 Task: Add the task  Implement a chatbot for customer support to the section Code Cowboys in the project TricklePlan and add a Due Date to the respective task as 2023/11/16.
Action: Mouse moved to (74, 336)
Screenshot: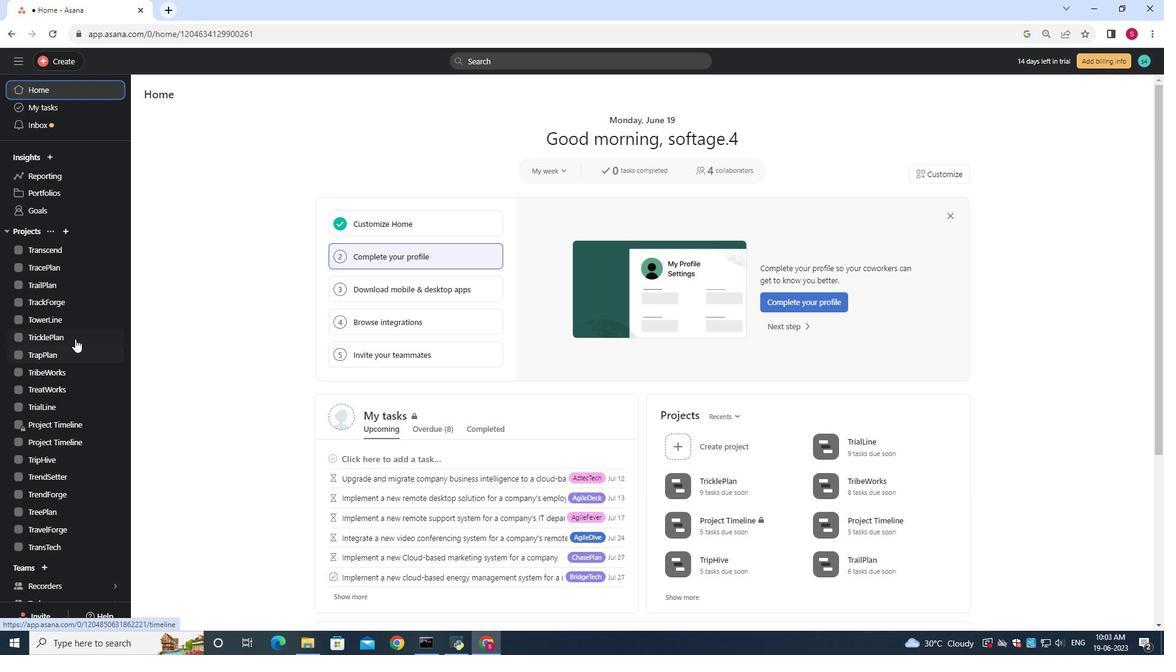 
Action: Mouse pressed left at (74, 336)
Screenshot: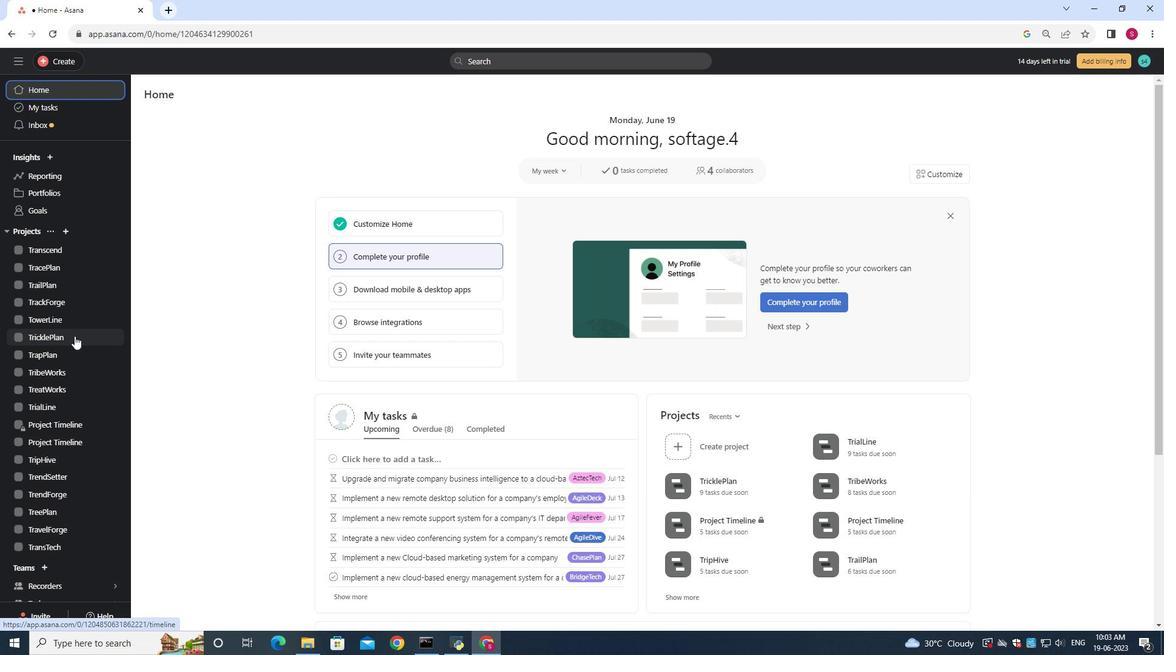 
Action: Mouse moved to (408, 271)
Screenshot: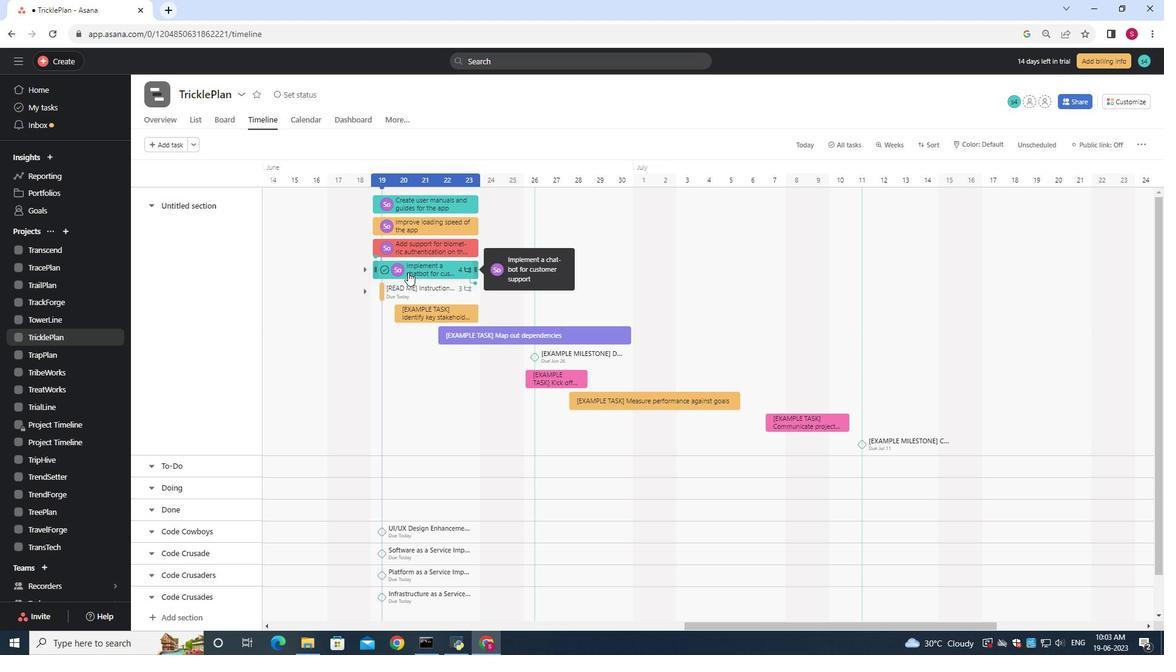 
Action: Mouse pressed left at (408, 271)
Screenshot: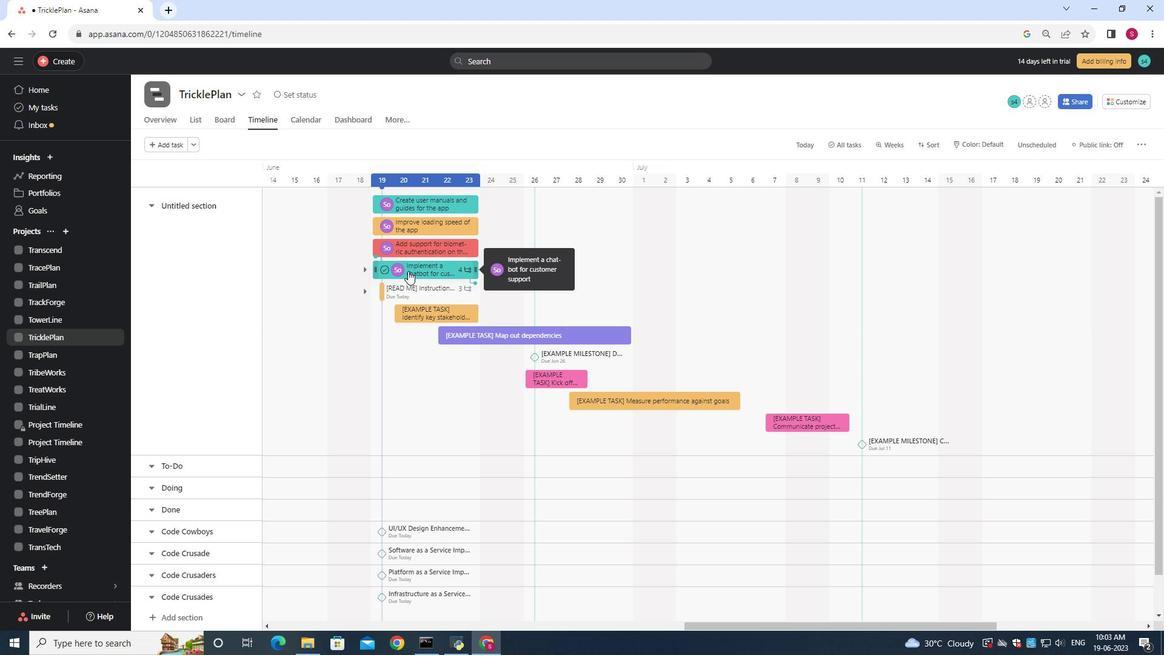 
Action: Mouse moved to (326, 509)
Screenshot: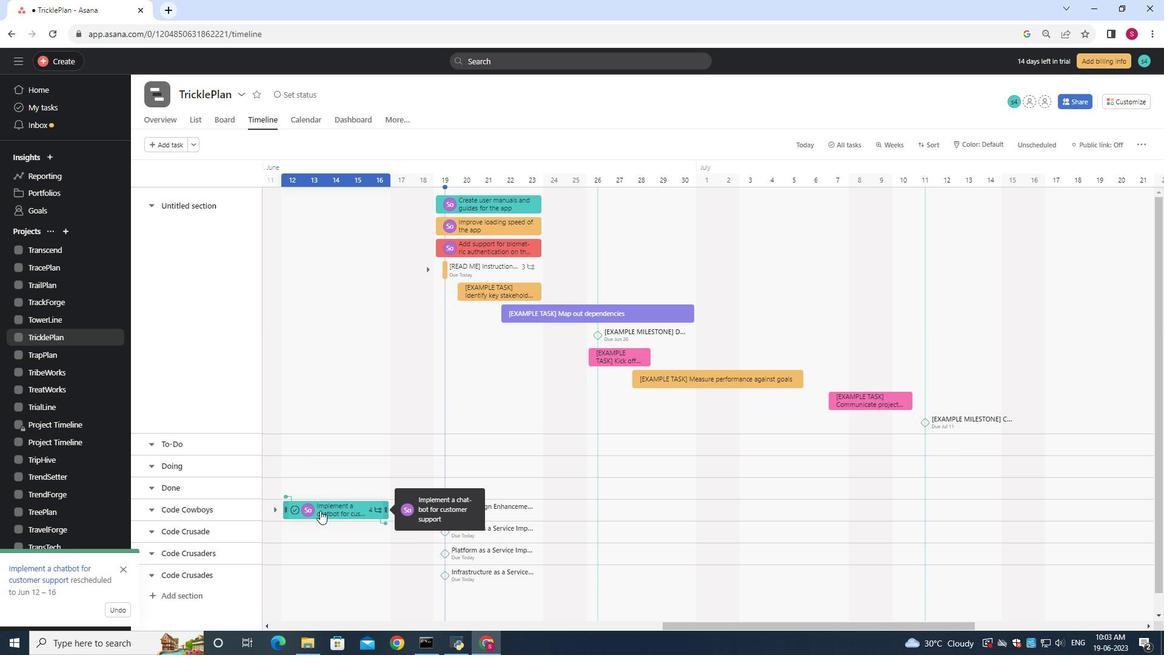 
Action: Mouse pressed left at (326, 509)
Screenshot: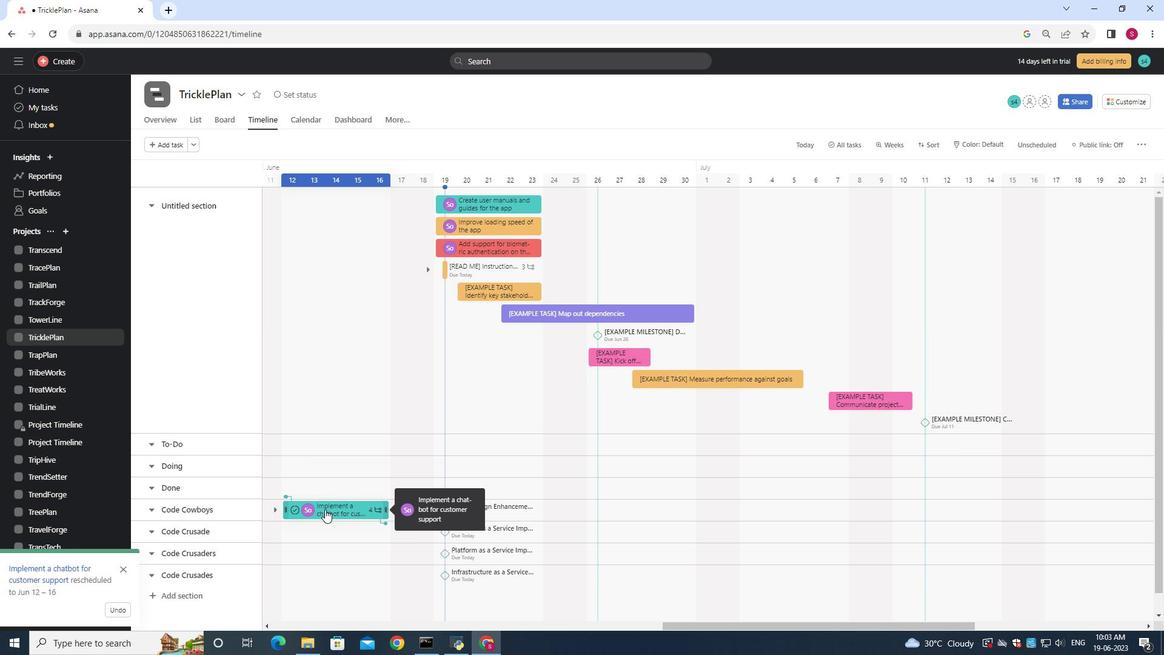 
Action: Mouse moved to (943, 224)
Screenshot: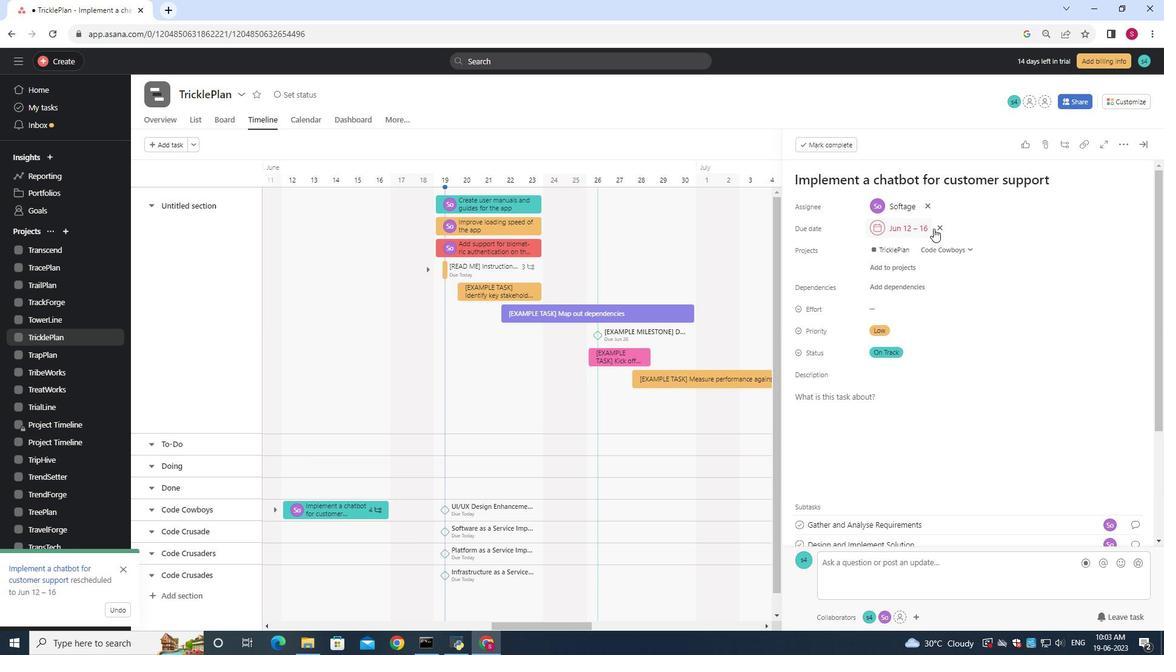 
Action: Mouse pressed left at (943, 224)
Screenshot: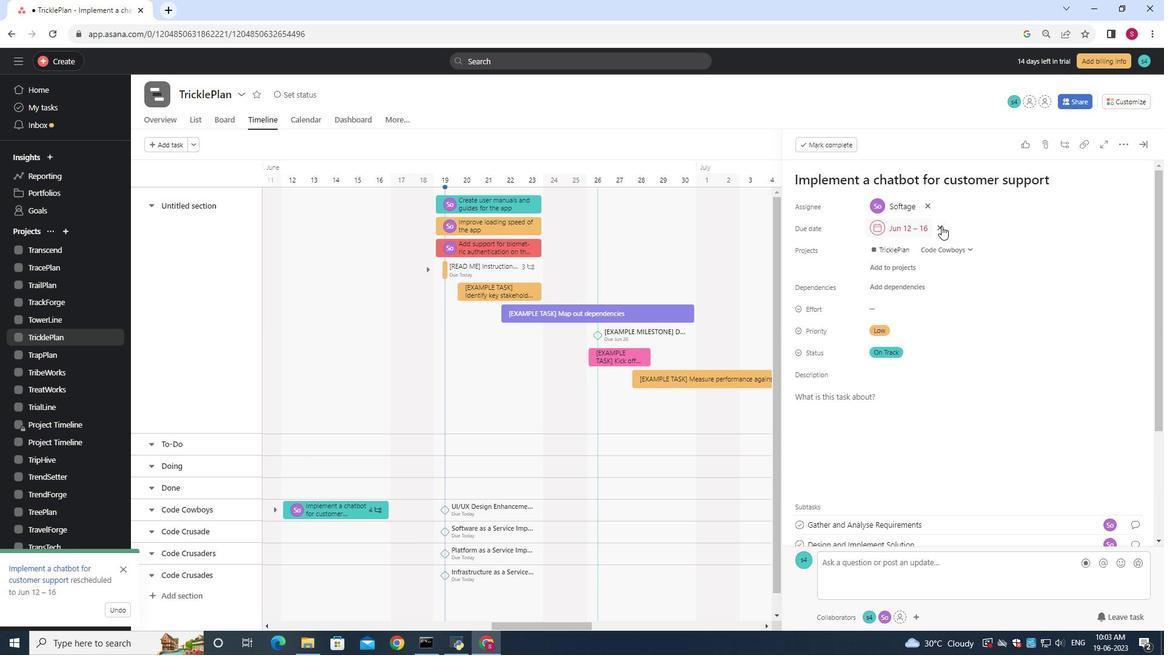 
Action: Mouse moved to (911, 229)
Screenshot: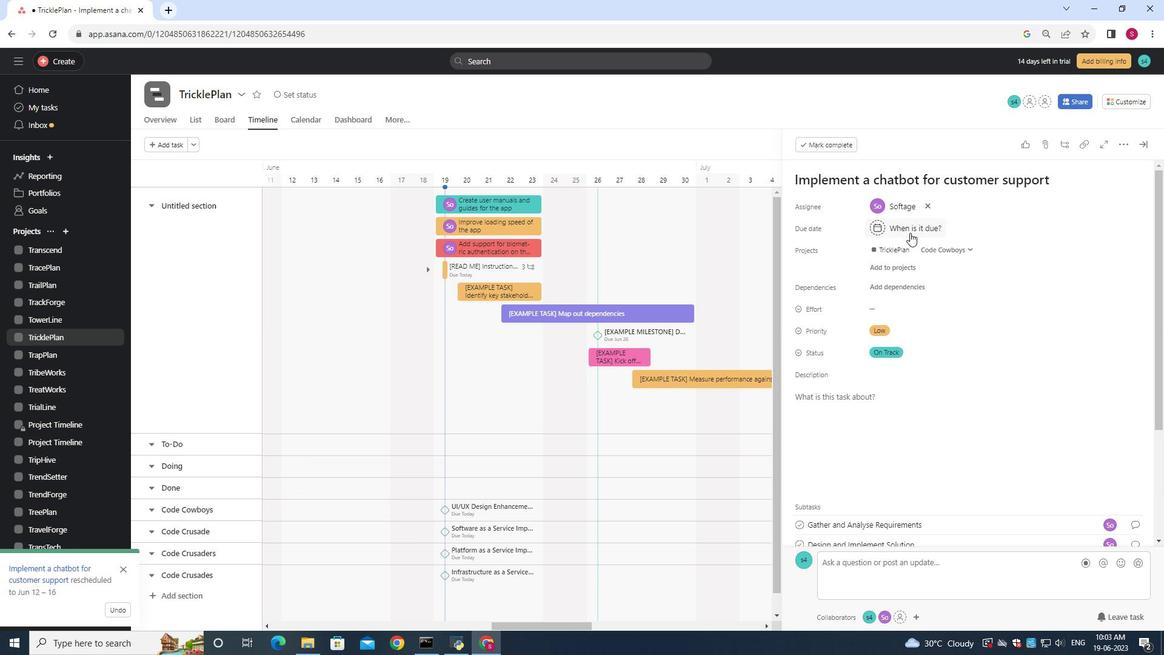 
Action: Mouse pressed left at (911, 229)
Screenshot: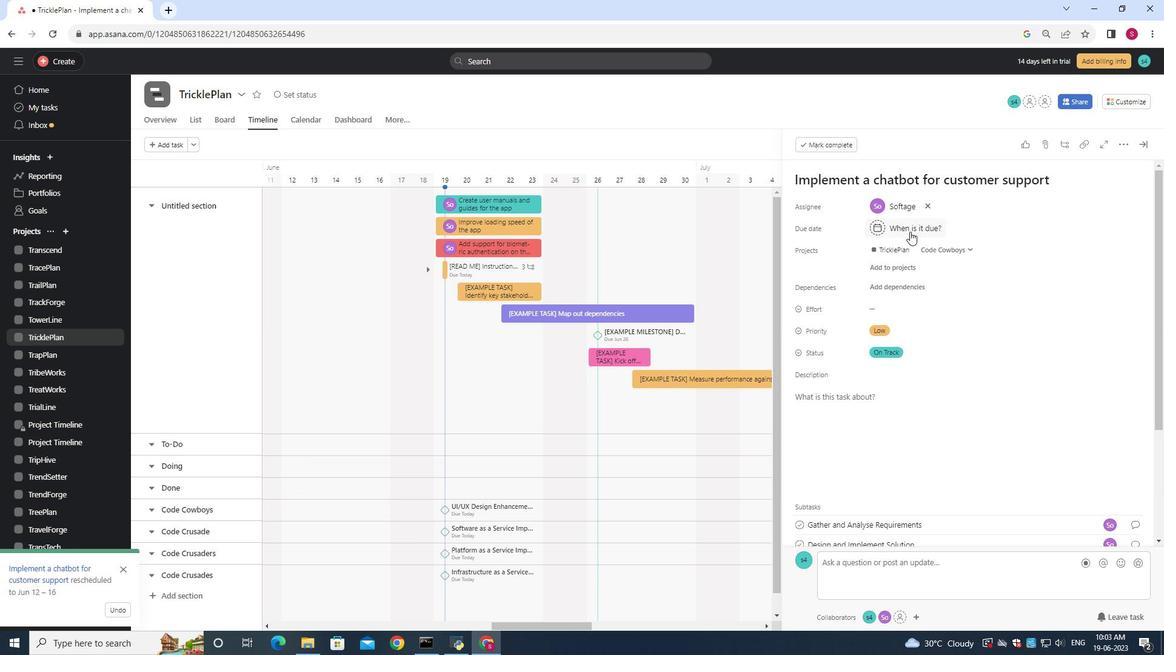 
Action: Mouse moved to (914, 234)
Screenshot: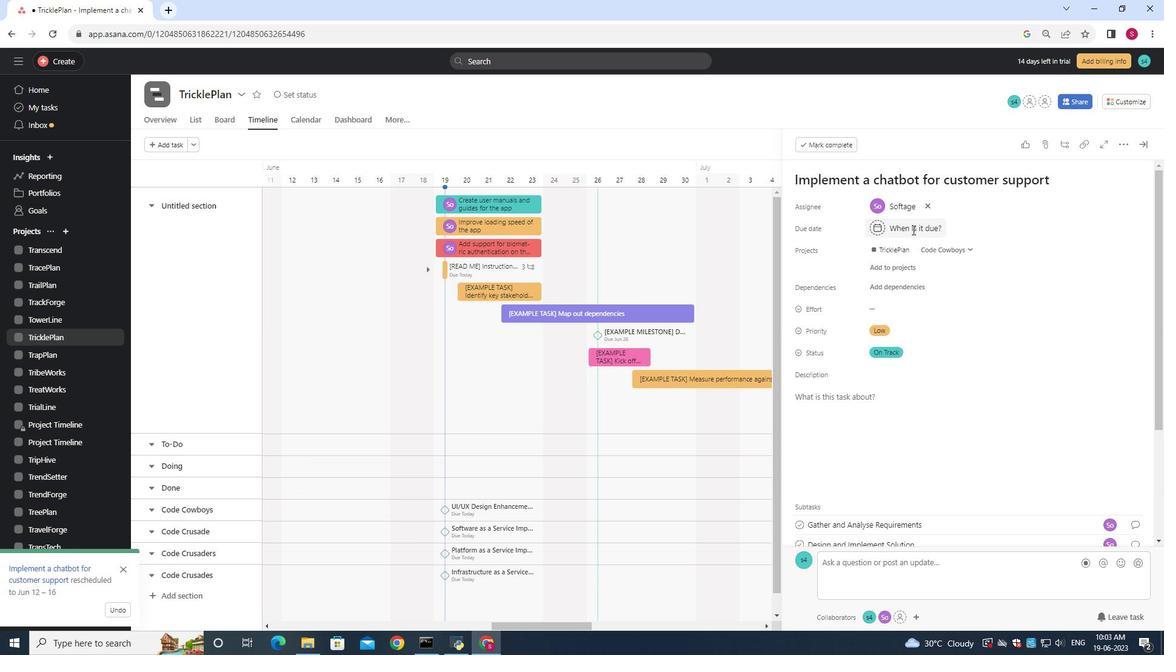 
Action: Key pressed 2023/11/16<Key.enter>
Screenshot: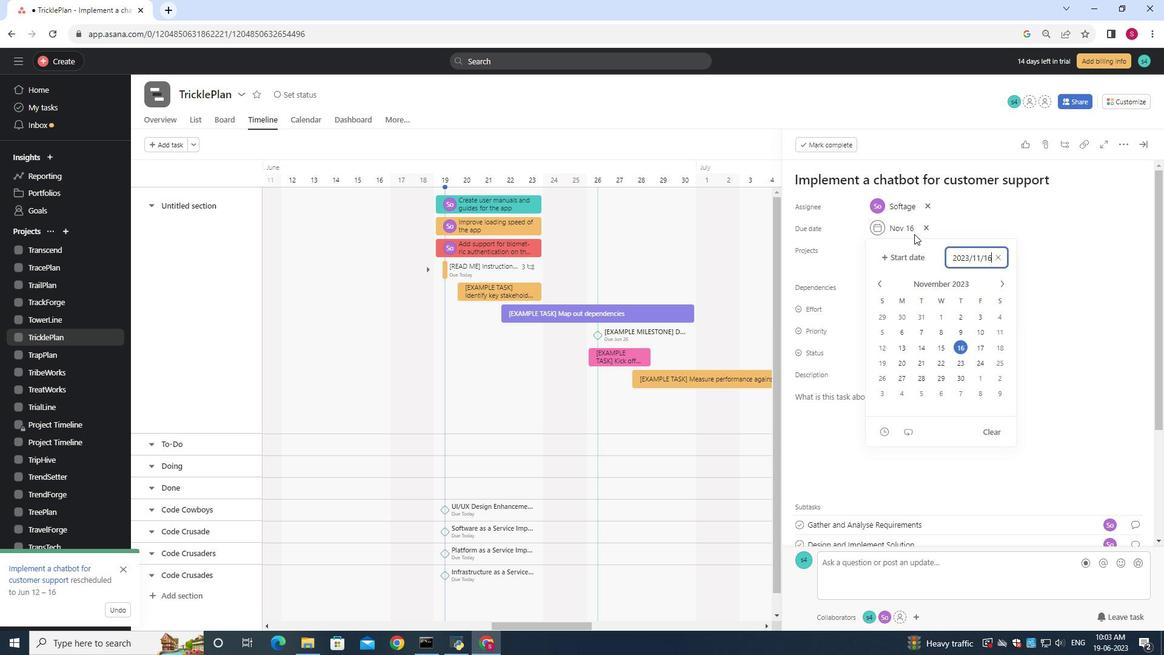 
